Task: Add Doctor's Best Pureway-C Vitamin C to the cart.
Action: Mouse pressed left at (28, 65)
Screenshot: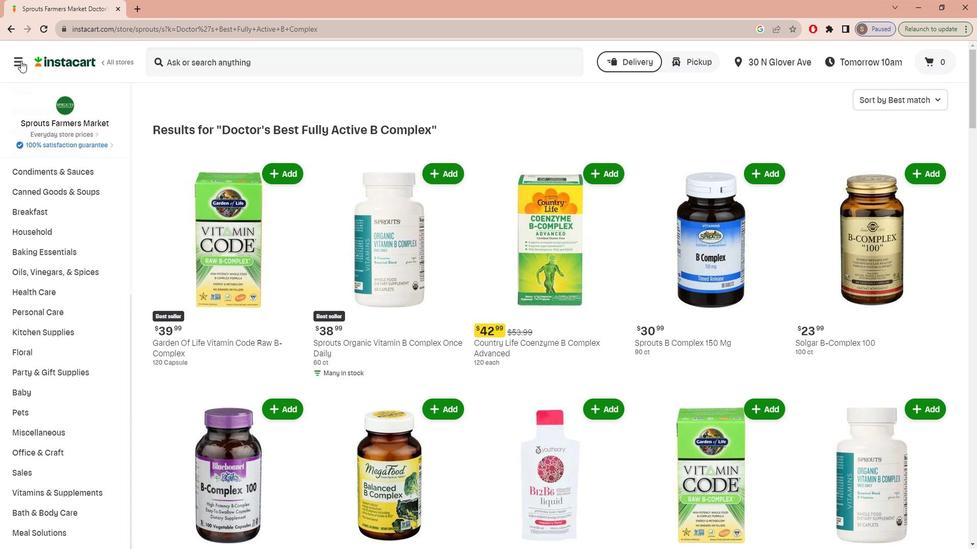 
Action: Mouse moved to (32, 133)
Screenshot: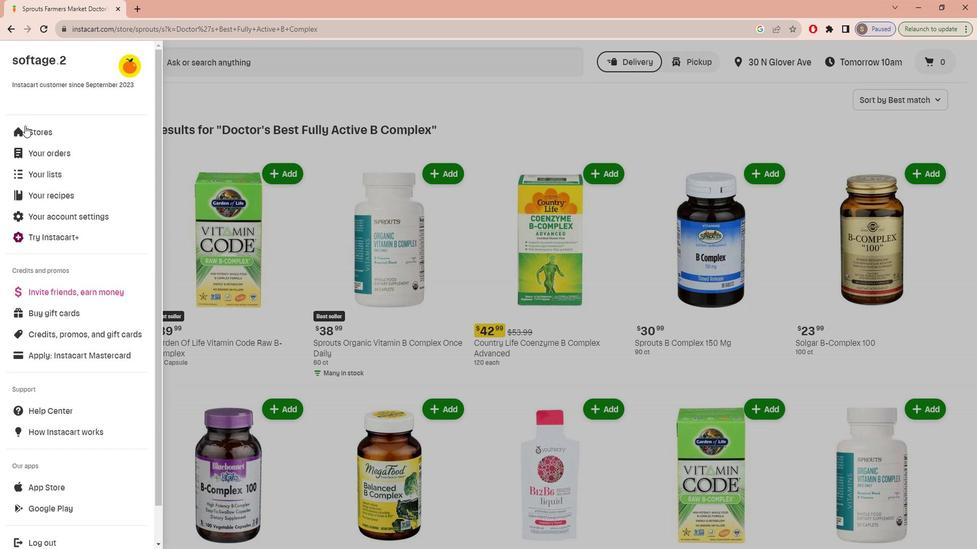 
Action: Mouse pressed left at (32, 133)
Screenshot: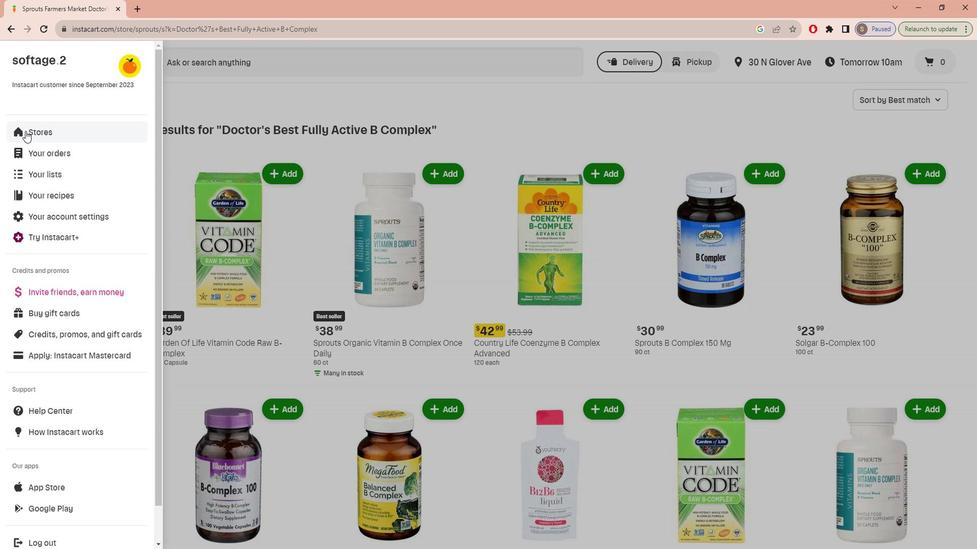 
Action: Mouse moved to (242, 107)
Screenshot: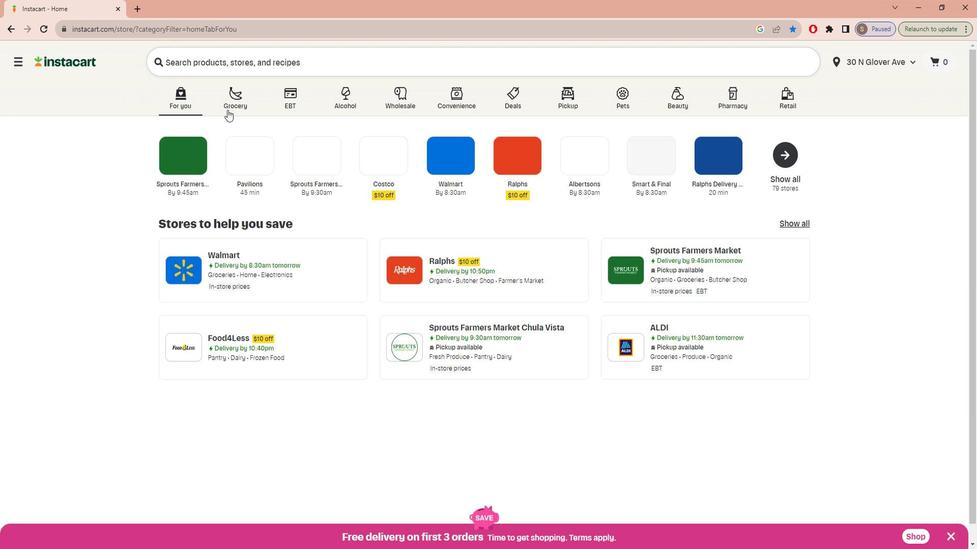 
Action: Mouse pressed left at (242, 107)
Screenshot: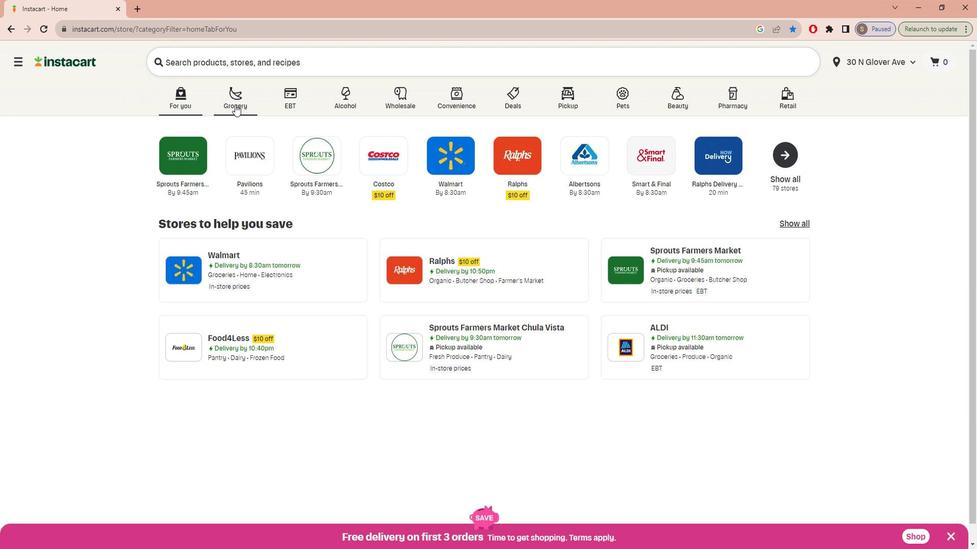 
Action: Mouse moved to (248, 288)
Screenshot: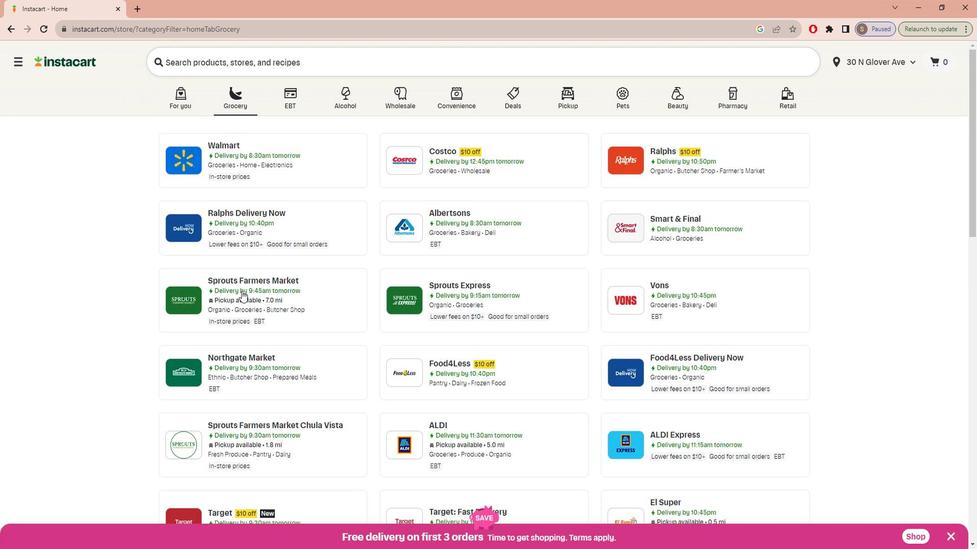 
Action: Mouse pressed left at (248, 288)
Screenshot: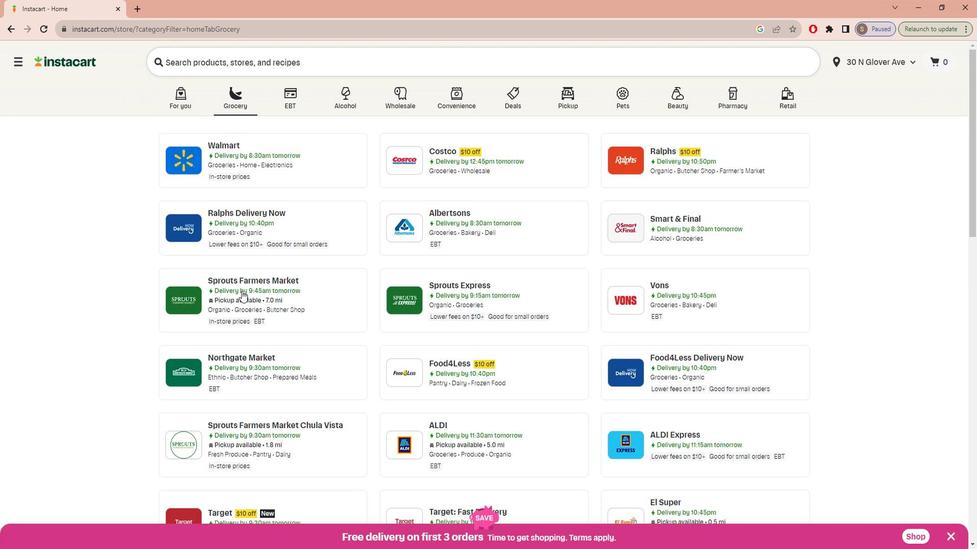 
Action: Mouse moved to (74, 431)
Screenshot: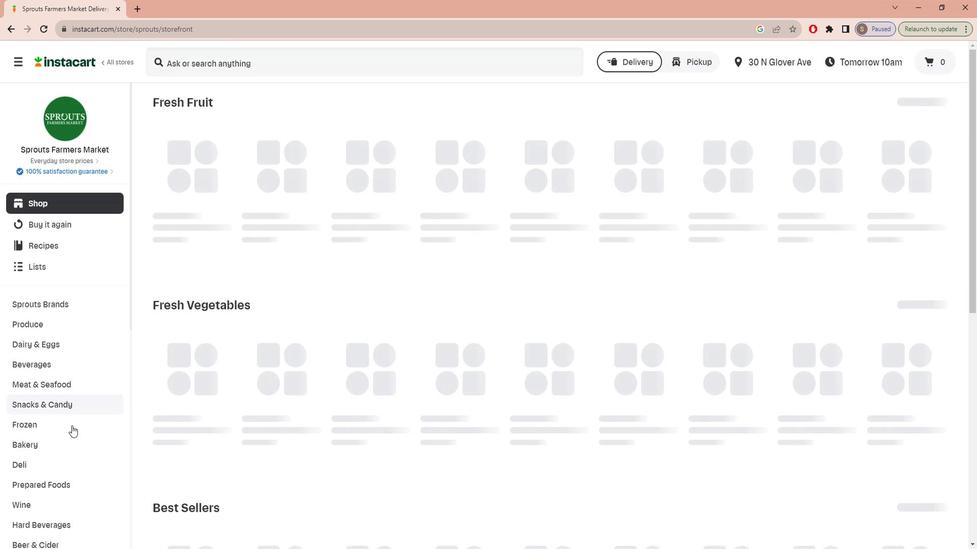 
Action: Mouse scrolled (74, 431) with delta (0, 0)
Screenshot: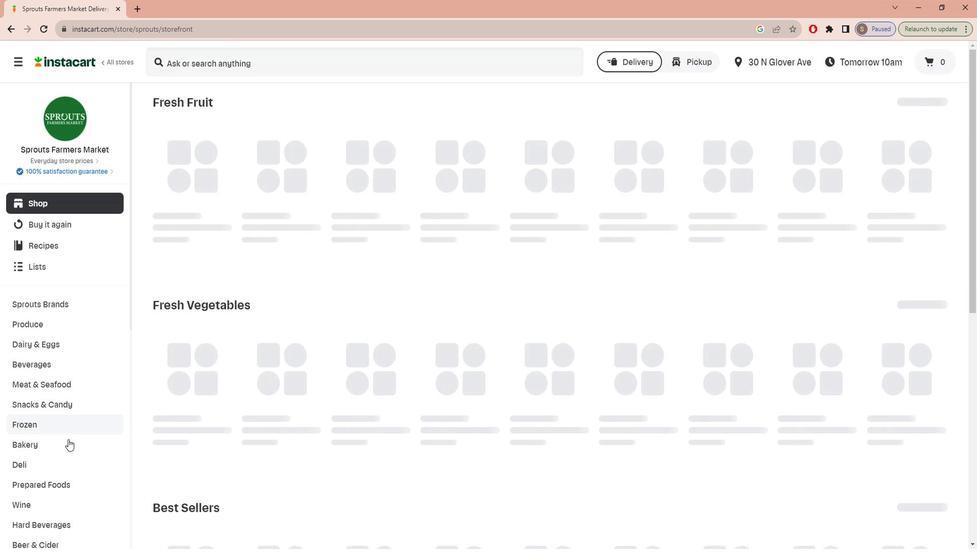 
Action: Mouse moved to (74, 432)
Screenshot: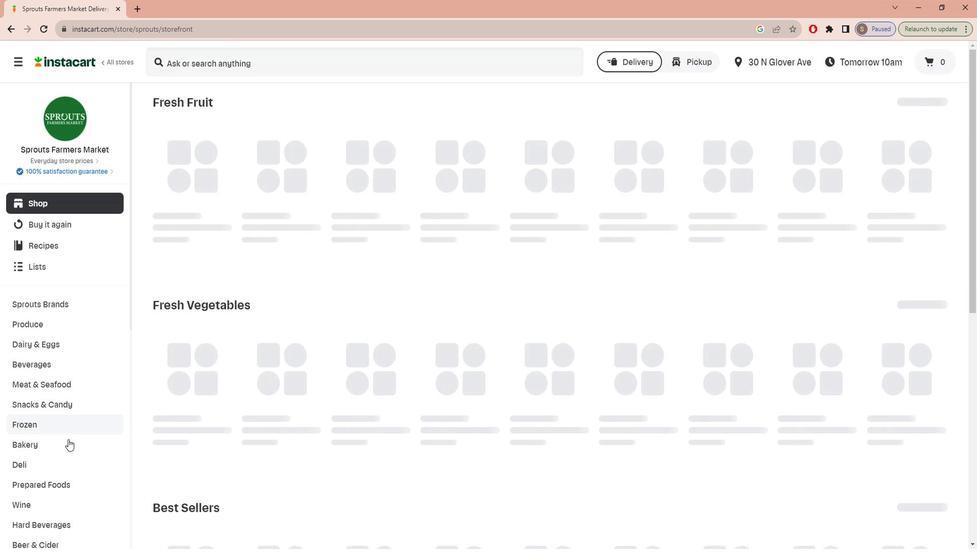 
Action: Mouse scrolled (74, 432) with delta (0, 0)
Screenshot: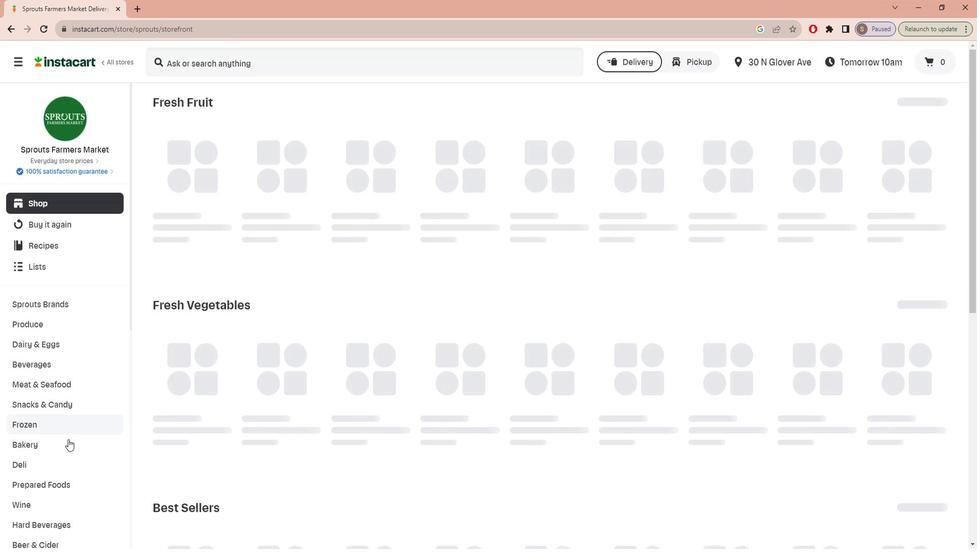 
Action: Mouse scrolled (74, 432) with delta (0, 0)
Screenshot: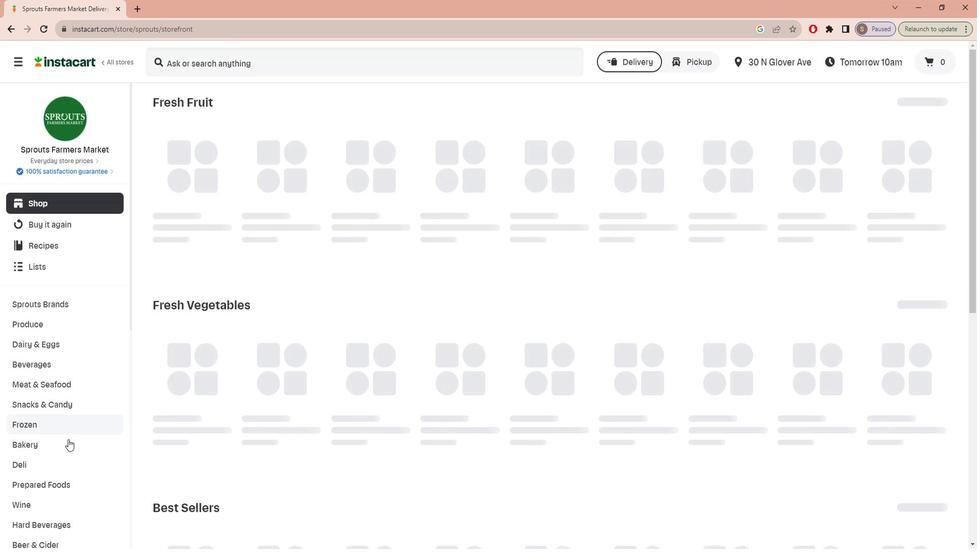 
Action: Mouse scrolled (74, 432) with delta (0, 0)
Screenshot: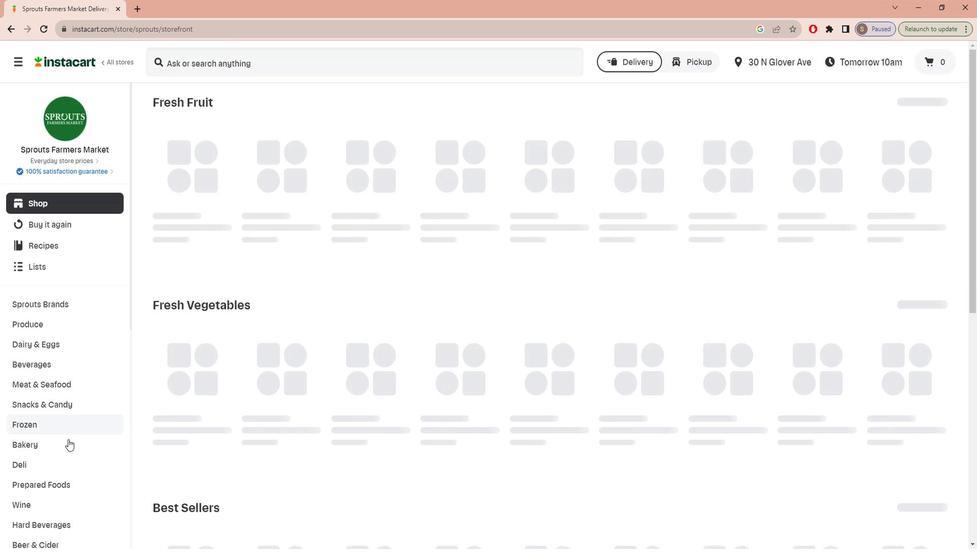 
Action: Mouse scrolled (74, 432) with delta (0, 0)
Screenshot: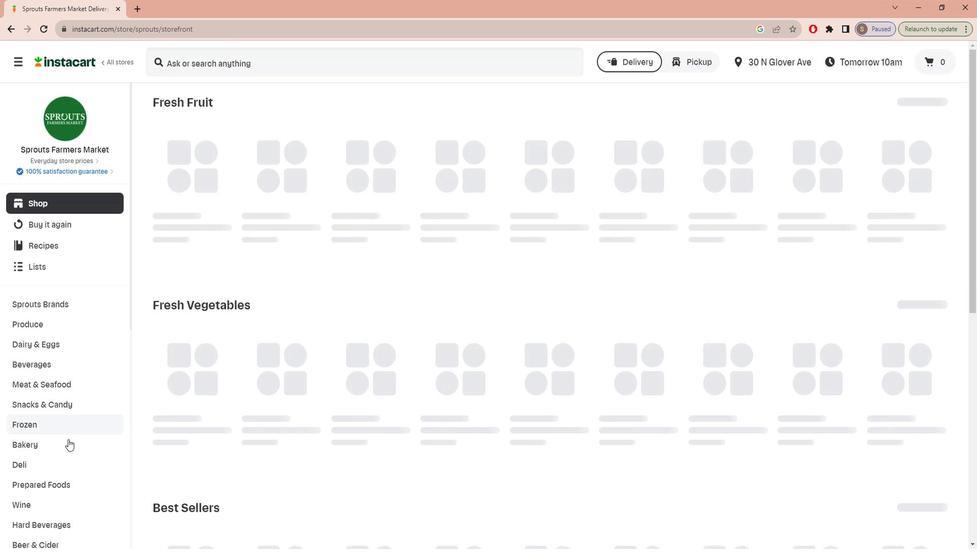 
Action: Mouse scrolled (74, 432) with delta (0, 0)
Screenshot: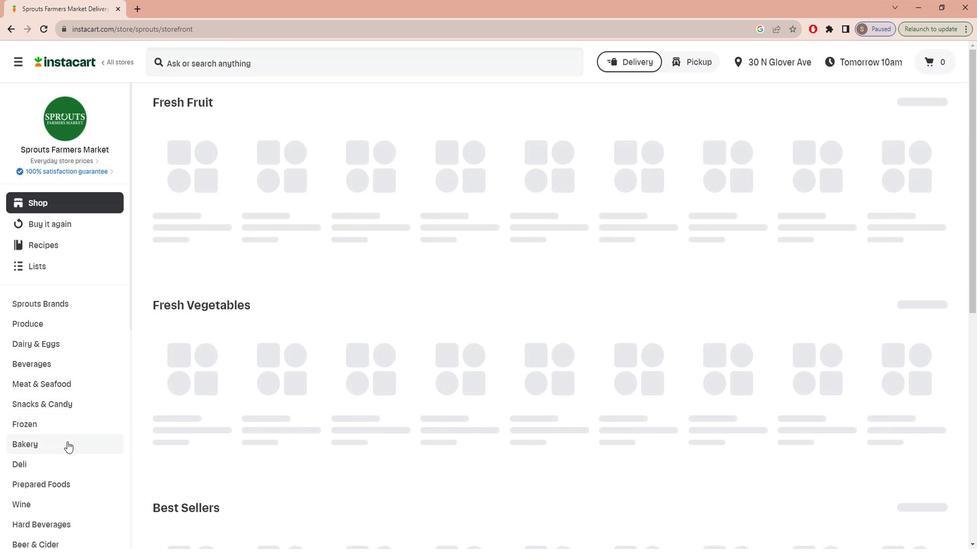 
Action: Mouse scrolled (74, 432) with delta (0, 0)
Screenshot: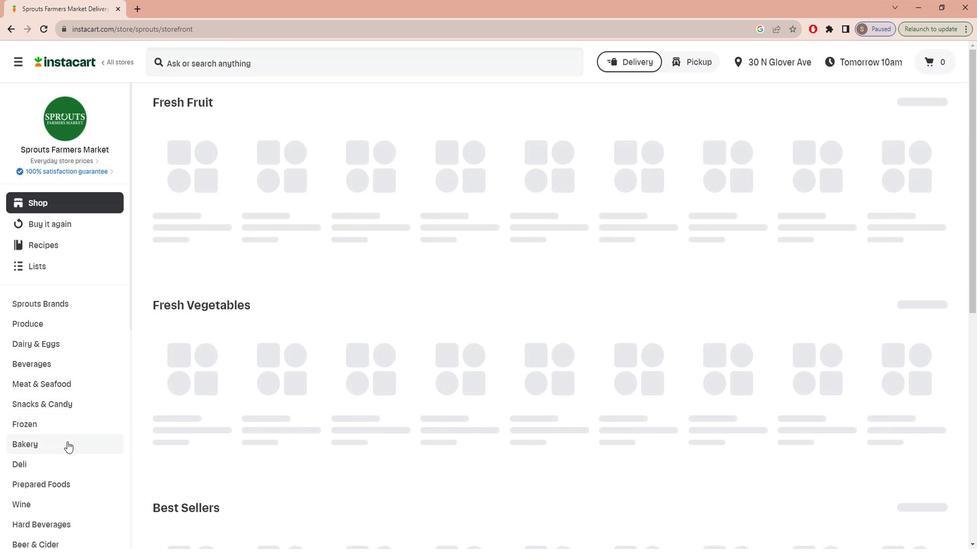 
Action: Mouse scrolled (74, 432) with delta (0, 0)
Screenshot: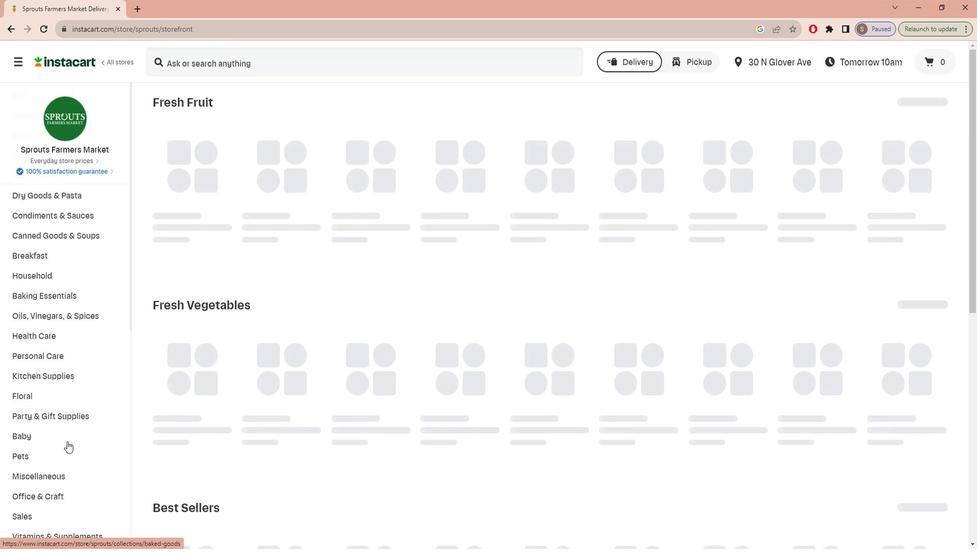 
Action: Mouse scrolled (74, 432) with delta (0, 0)
Screenshot: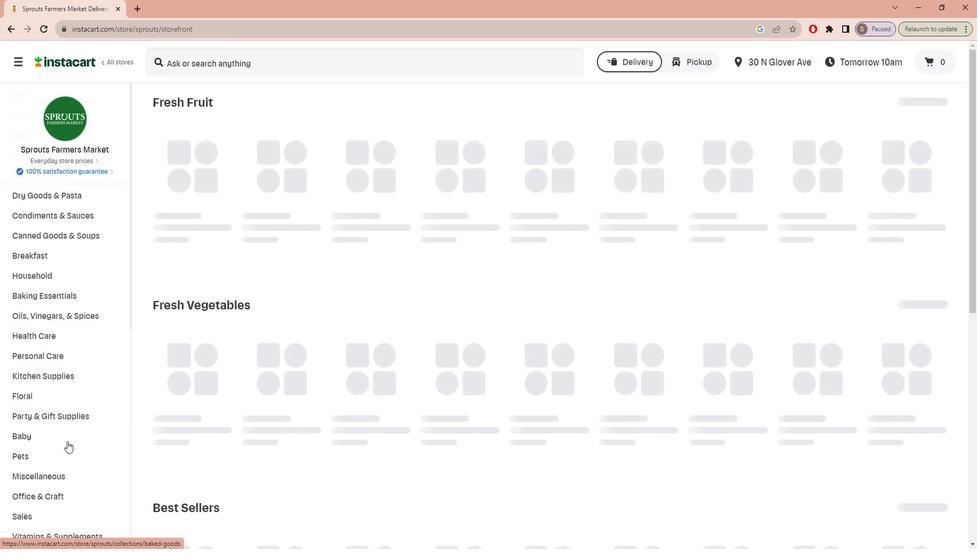 
Action: Mouse scrolled (74, 432) with delta (0, 0)
Screenshot: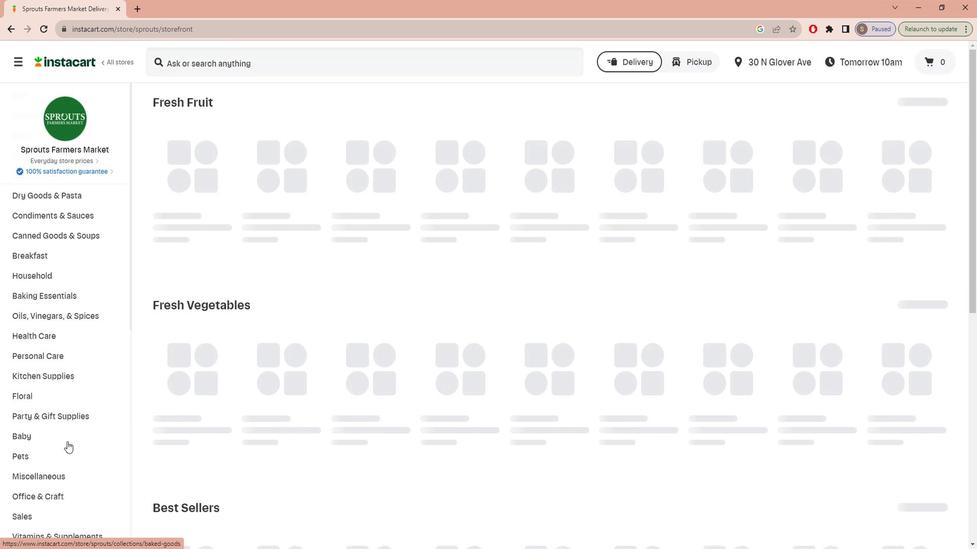 
Action: Mouse scrolled (74, 432) with delta (0, 0)
Screenshot: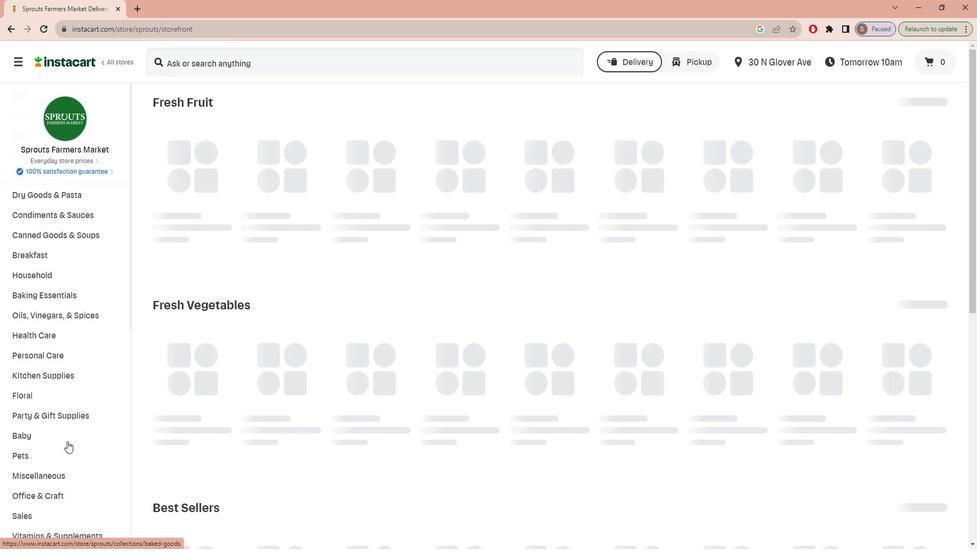 
Action: Mouse moved to (78, 478)
Screenshot: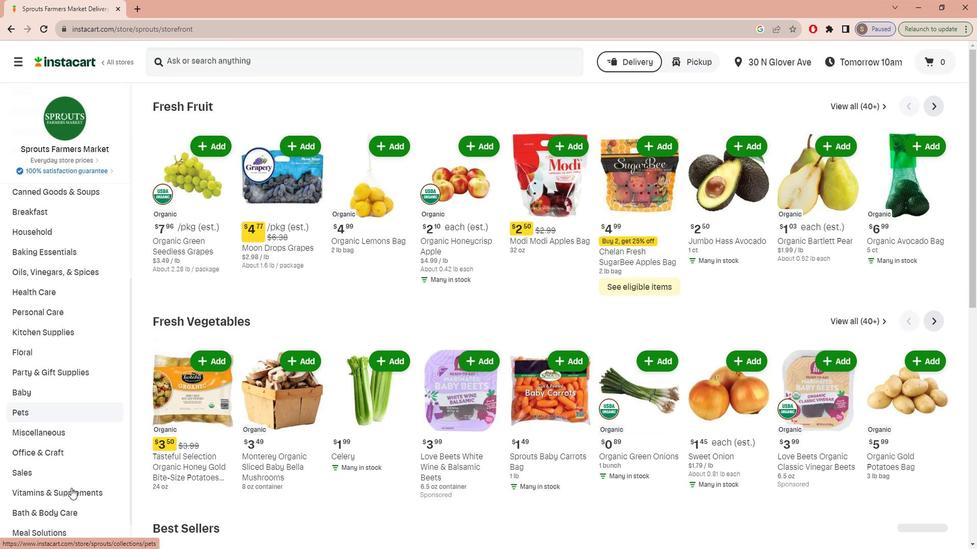 
Action: Mouse pressed left at (78, 478)
Screenshot: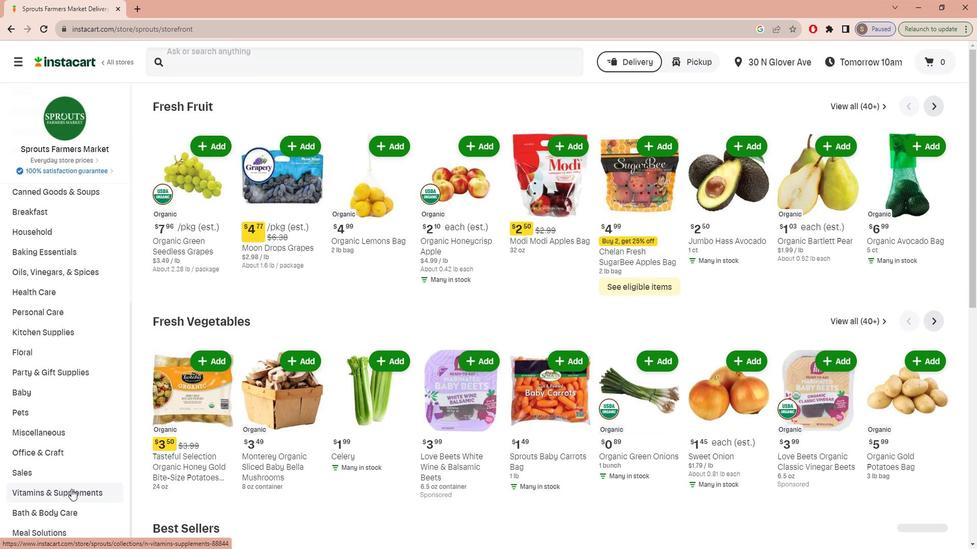
Action: Mouse moved to (953, 130)
Screenshot: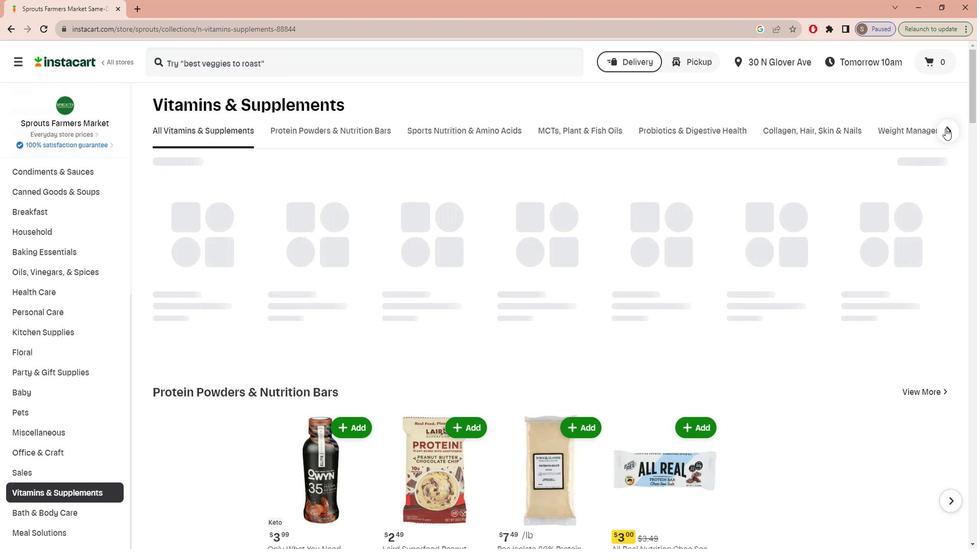 
Action: Mouse pressed left at (953, 130)
Screenshot: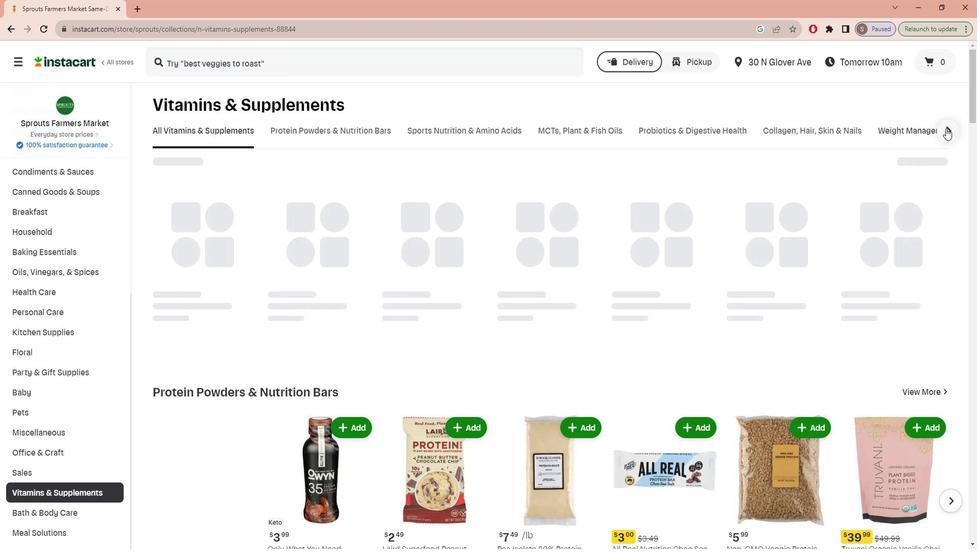 
Action: Mouse moved to (703, 127)
Screenshot: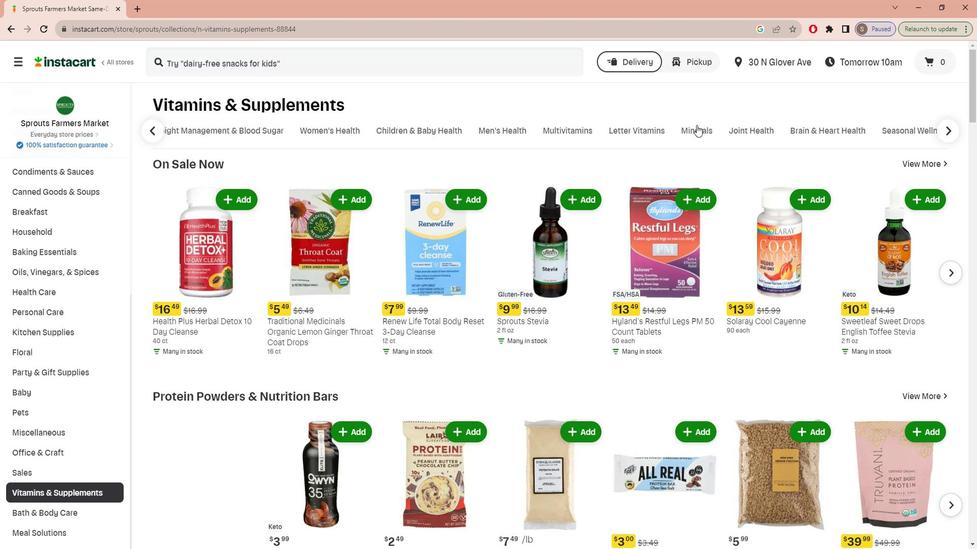 
Action: Mouse pressed left at (703, 127)
Screenshot: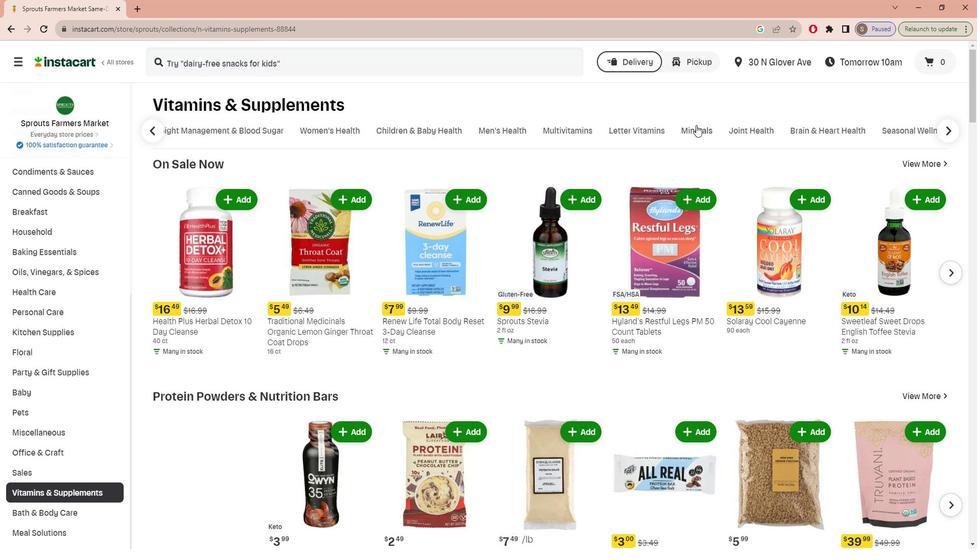 
Action: Mouse moved to (432, 66)
Screenshot: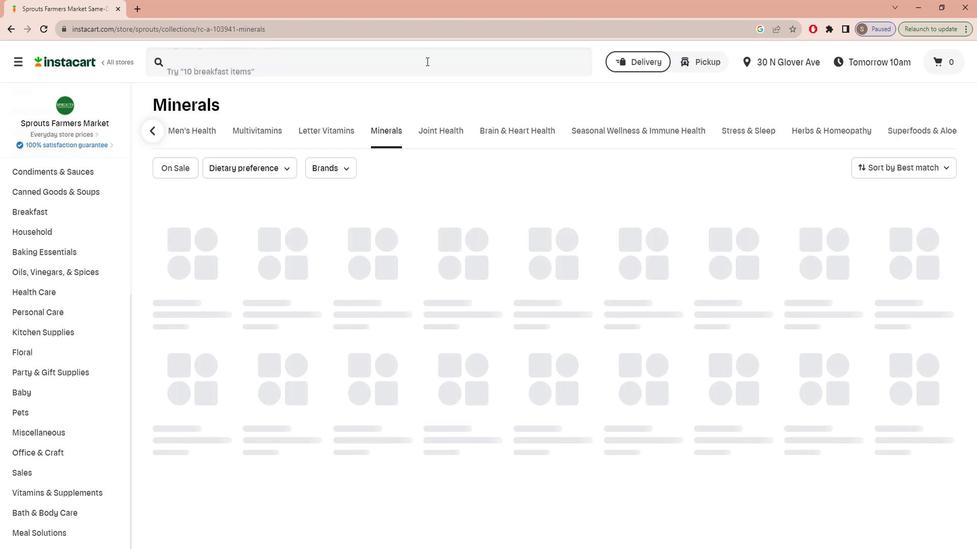 
Action: Mouse pressed left at (432, 66)
Screenshot: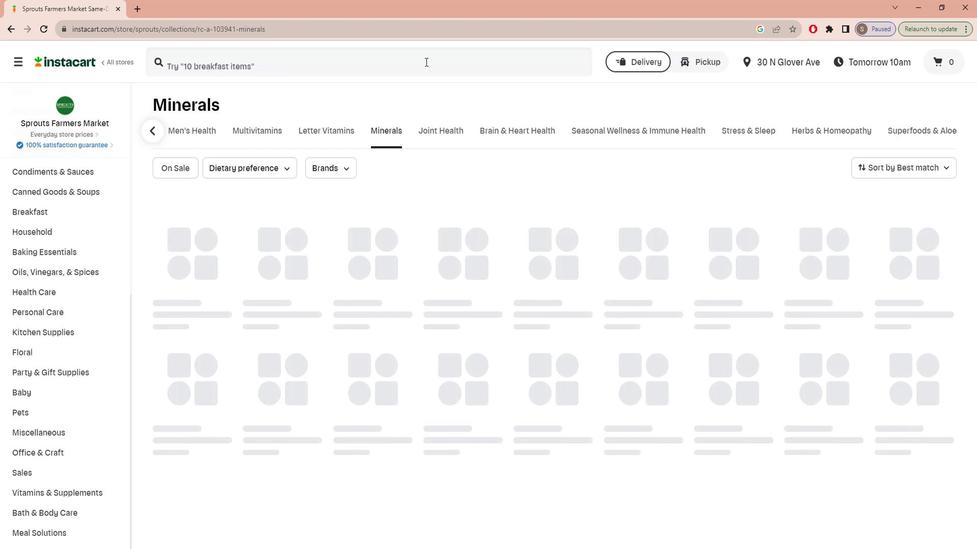 
Action: Key pressed d<Key.caps_lock>OCTOR'S<Key.space><Key.caps_lock>b<Key.caps_lock>EST<Key.space><Key.caps_lock>p<Key.caps_lock>UREWAY-<Key.caps_lock>c<Key.space>v<Key.caps_lock>ITAMIN<Key.space><Key.caps_lock>c<Key.enter>
Screenshot: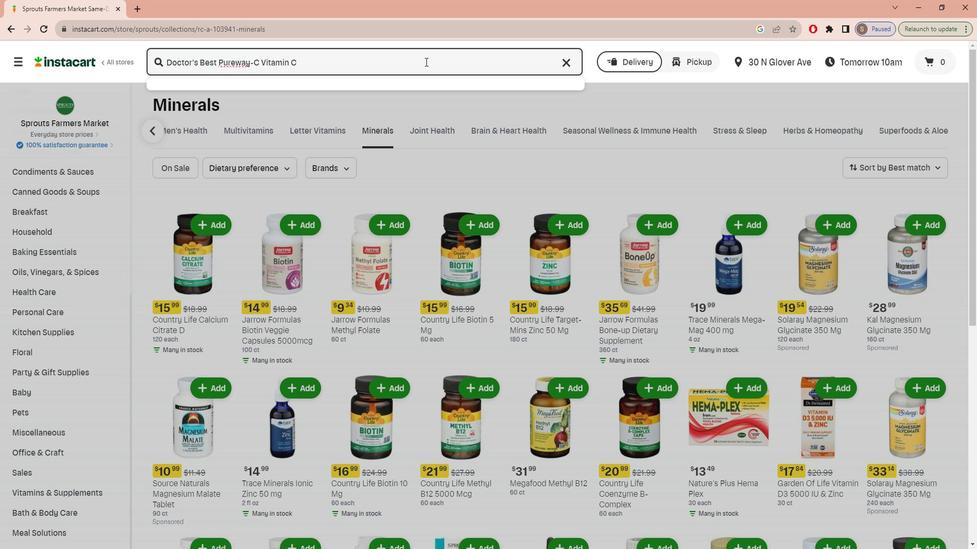 
Action: Mouse moved to (283, 180)
Screenshot: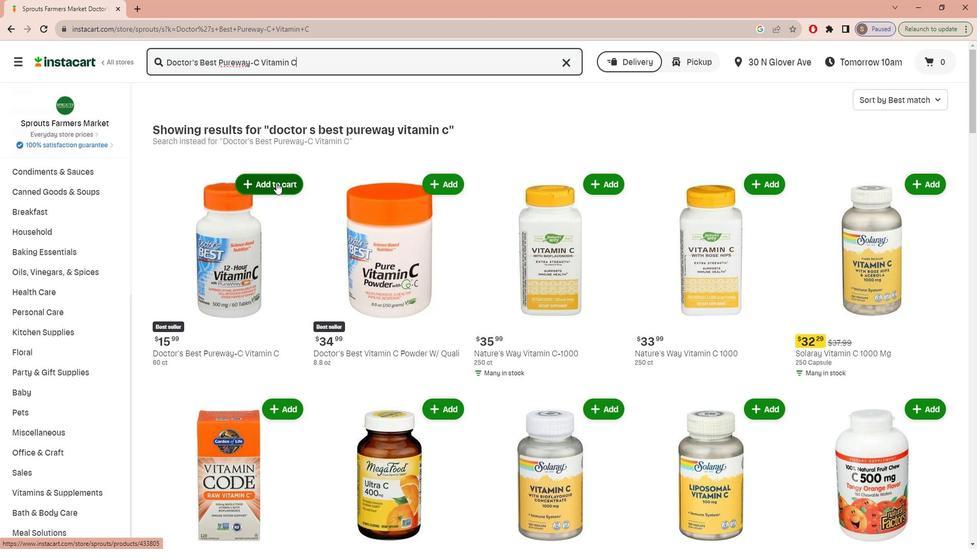 
Action: Mouse pressed left at (283, 180)
Screenshot: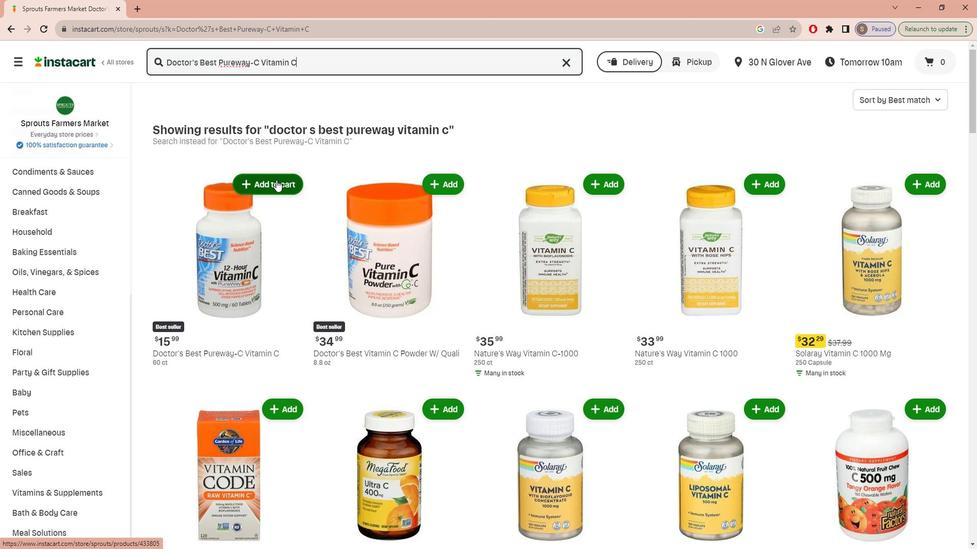 
Action: Mouse moved to (313, 250)
Screenshot: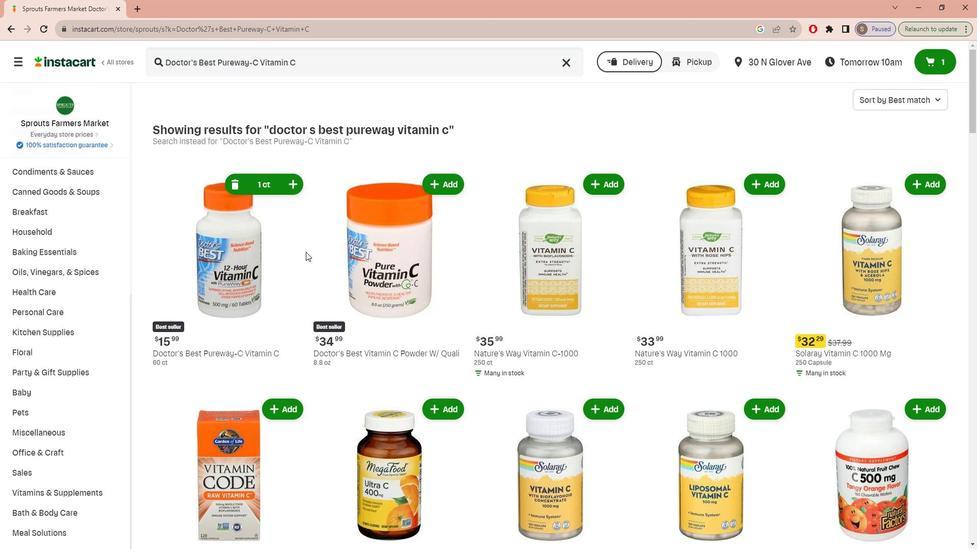 
